Task: Create New Customer with Customer Name: Boston Store, Billing Address Line1: 4200 Skips Lane, Billing Address Line2:  Phoenix, Billing Address Line3:  Arizona 85012, Cell Number: 812-237-6820
Action: Mouse moved to (148, 27)
Screenshot: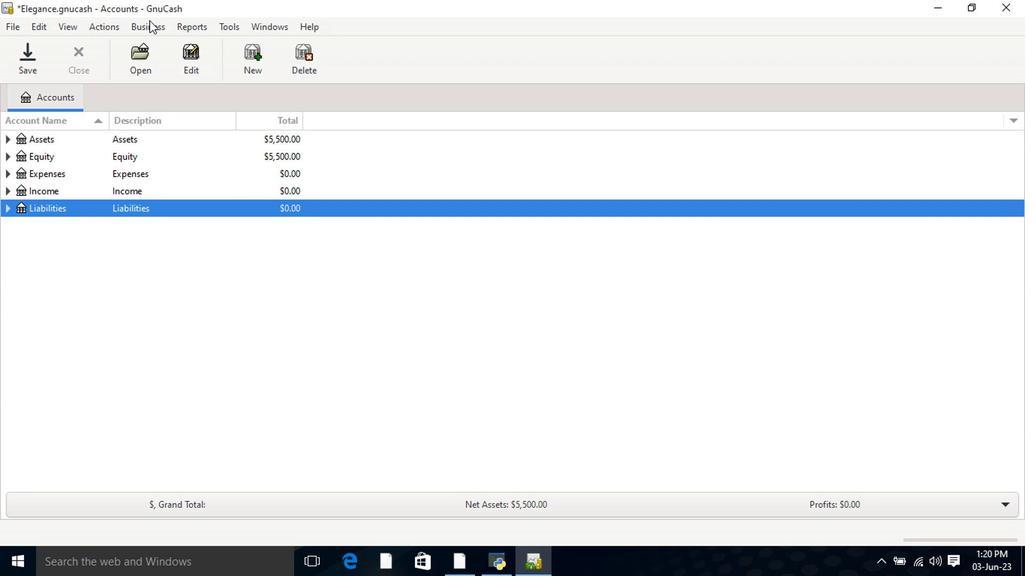 
Action: Mouse pressed left at (148, 27)
Screenshot: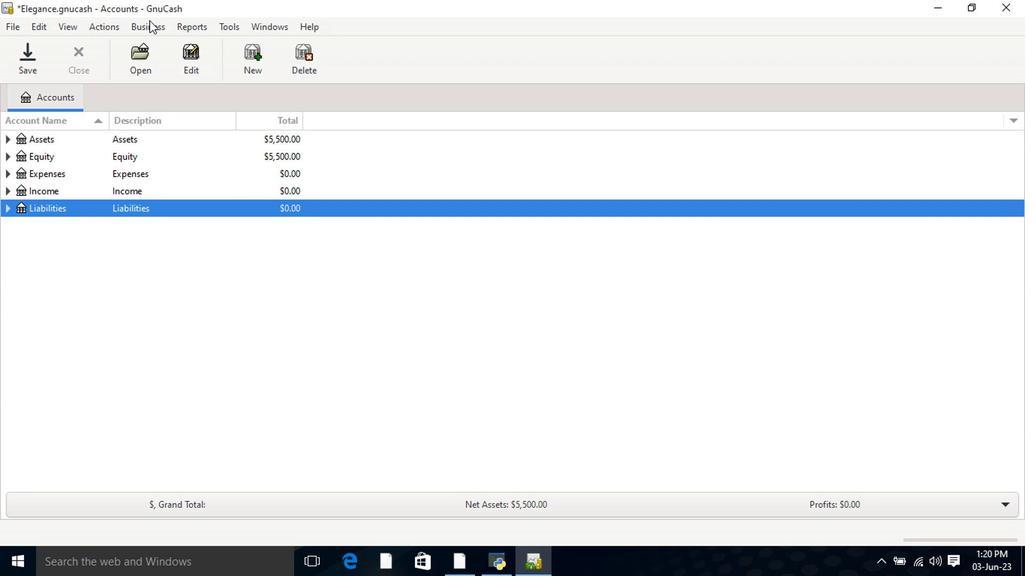 
Action: Mouse moved to (315, 66)
Screenshot: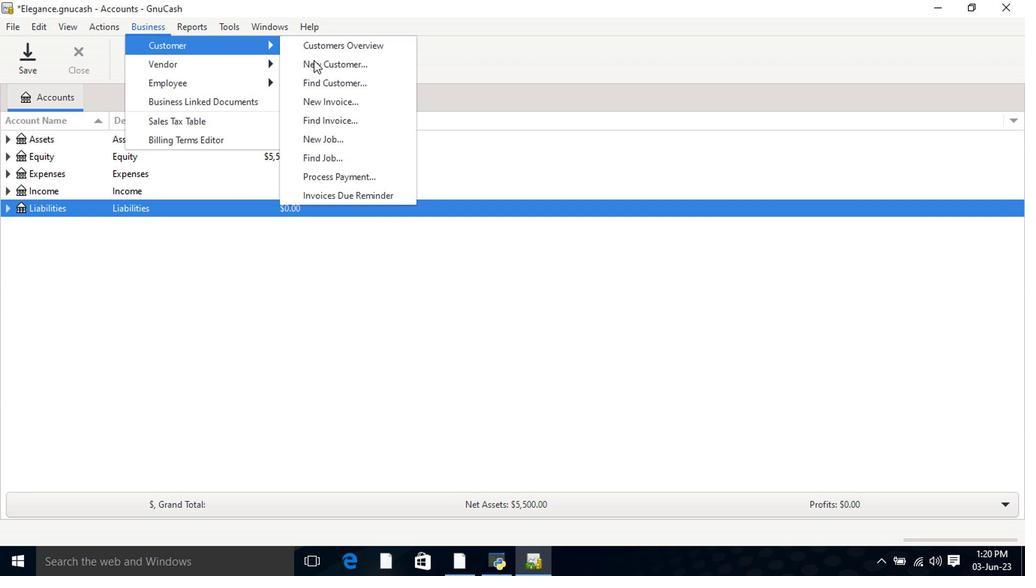 
Action: Mouse pressed left at (315, 66)
Screenshot: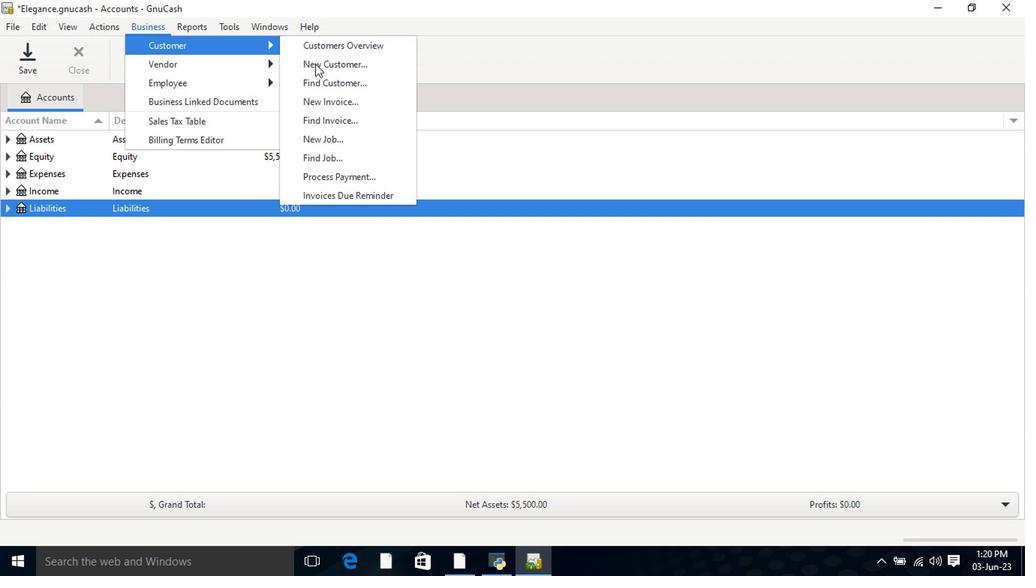 
Action: Mouse moved to (488, 168)
Screenshot: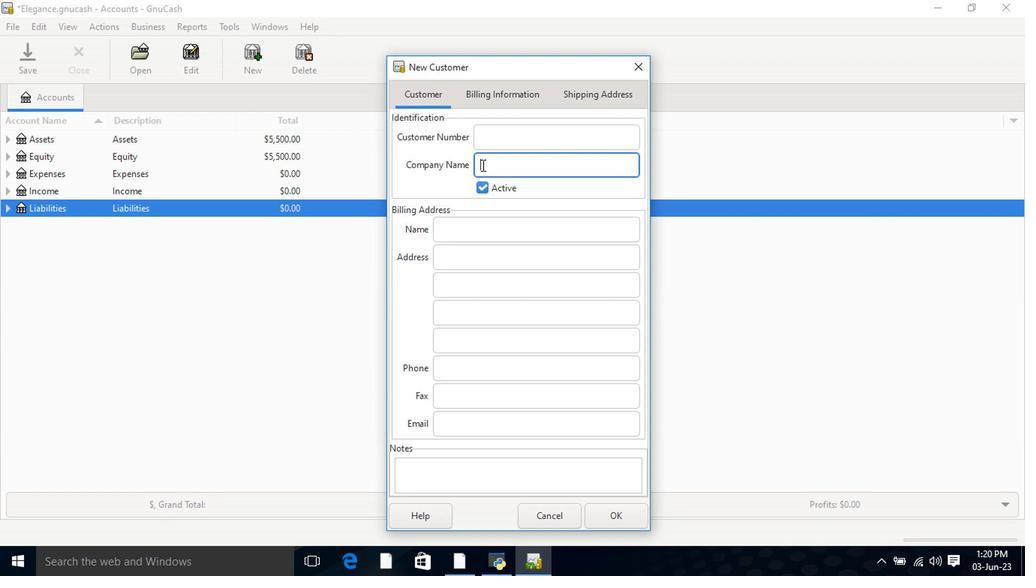 
Action: Key pressed <Key.shift>Boston<Key.space><Key.shift>Sotre<Key.backspace><Key.backspace><Key.backspace><Key.backspace>tore<Key.tab><Key.tab><Key.tab>
Screenshot: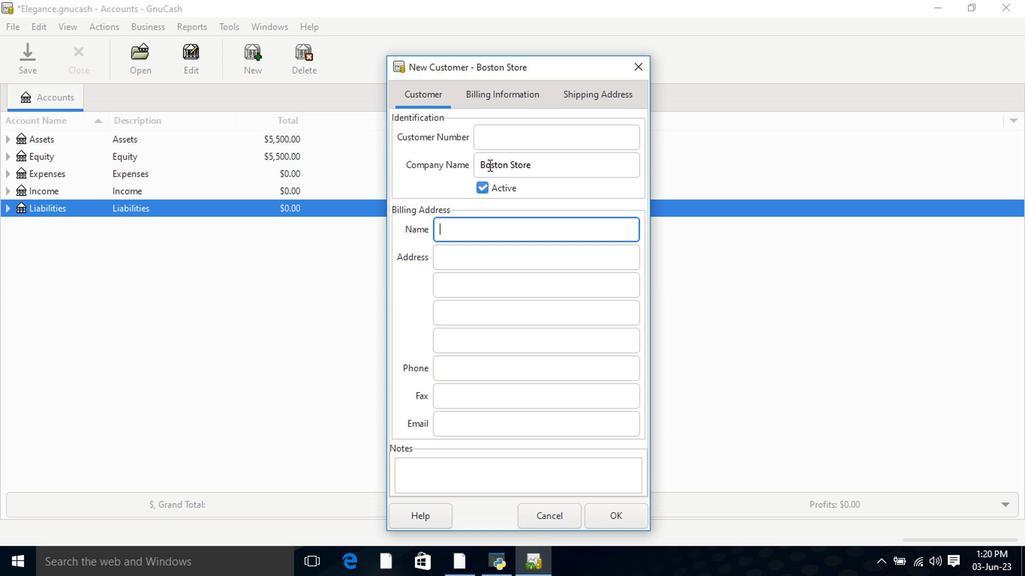 
Action: Mouse moved to (739, 302)
Screenshot: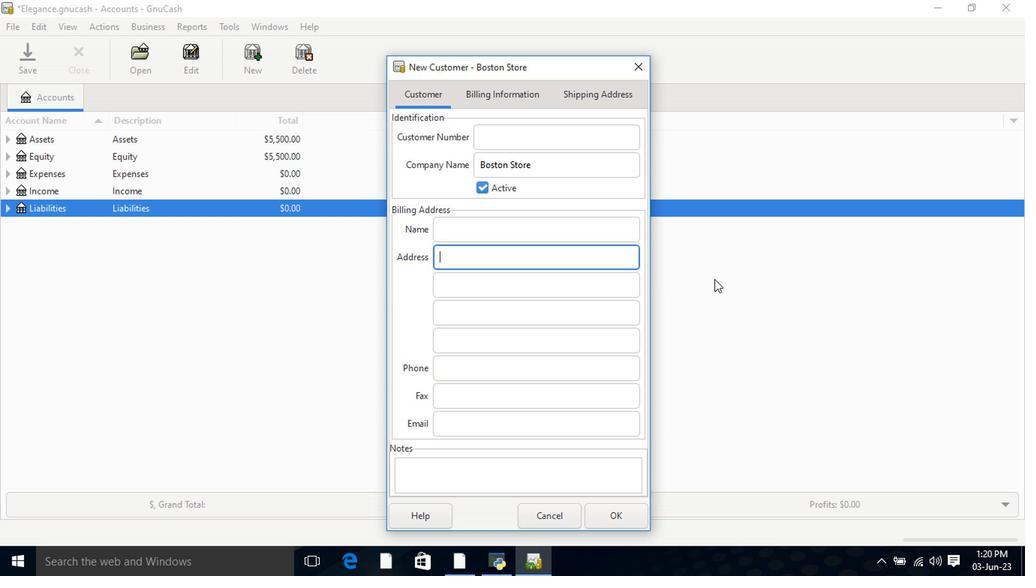 
Action: Key pressed 4200<Key.space><Key.shift>Skips<Key.space><Key.shift>Lane<Key.tab><Key.shift>Phoenix<Key.tab><Key.shift>Arizona<Key.space>85012<Key.tab><Key.tab>812-237-6820
Screenshot: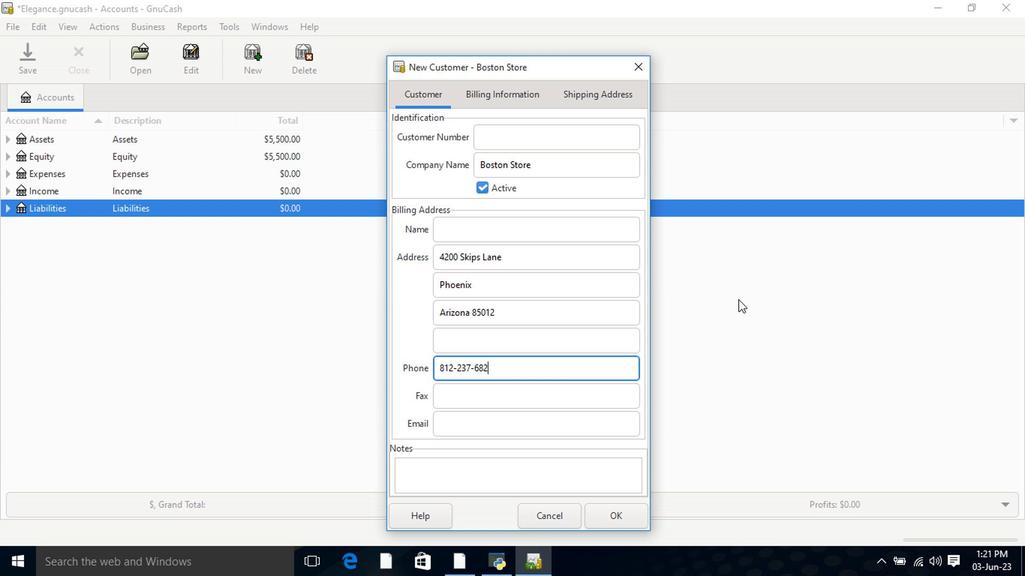 
Action: Mouse moved to (477, 102)
Screenshot: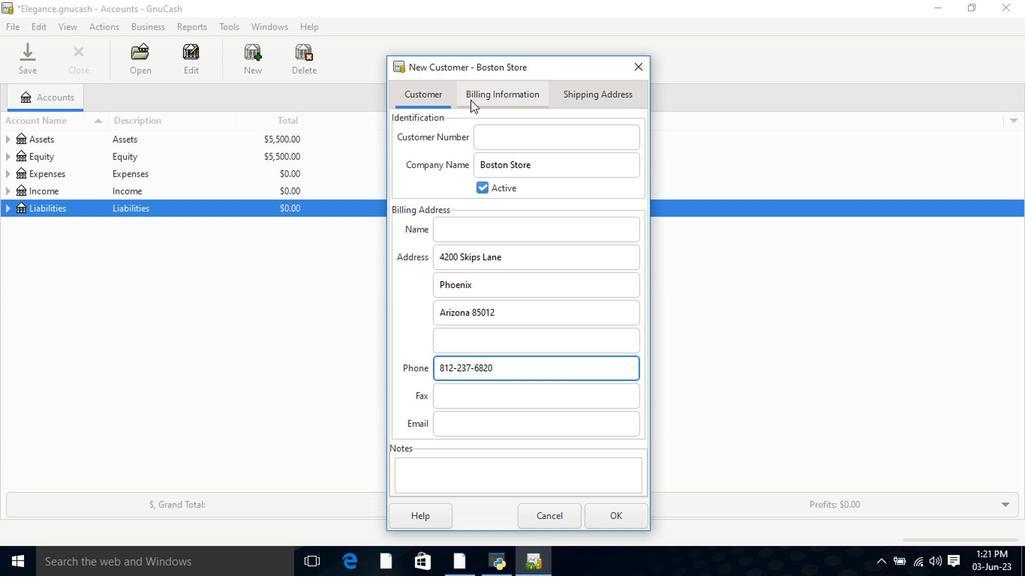 
Action: Mouse pressed left at (477, 102)
Screenshot: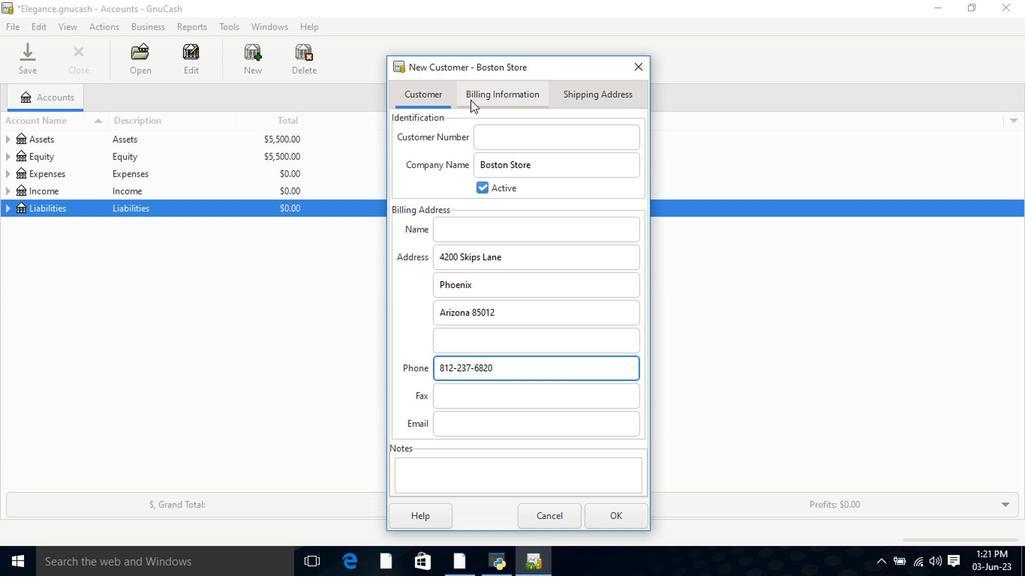 
Action: Mouse moved to (602, 98)
Screenshot: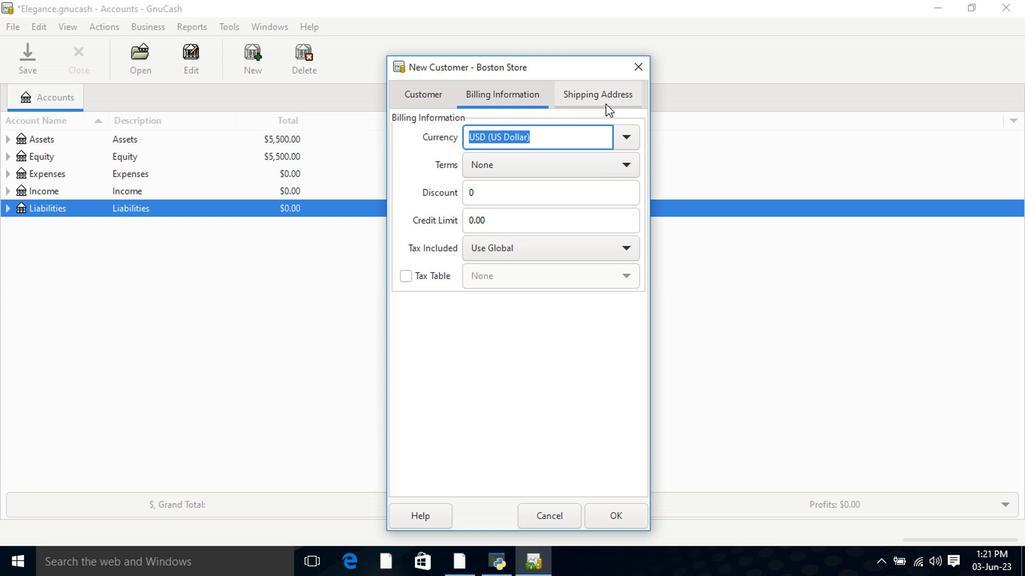 
Action: Mouse pressed left at (602, 98)
Screenshot: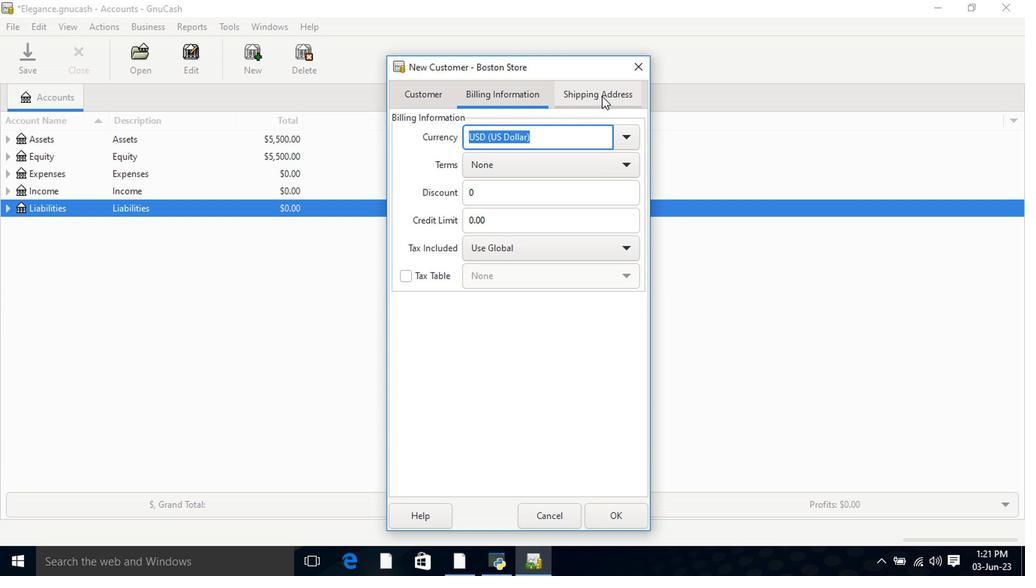 
Action: Mouse moved to (605, 517)
Screenshot: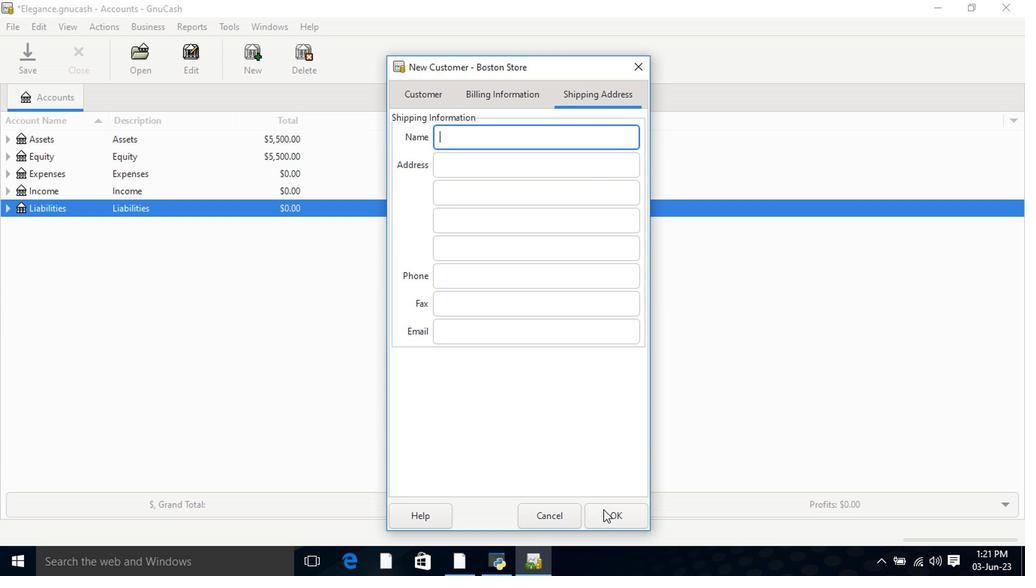 
Action: Mouse pressed left at (605, 517)
Screenshot: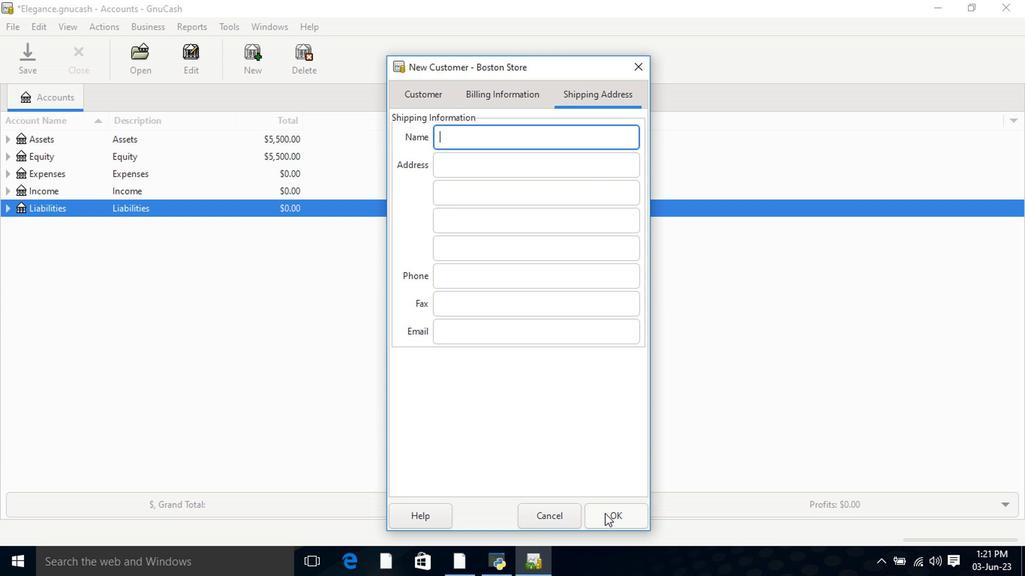 
Action: Mouse moved to (568, 415)
Screenshot: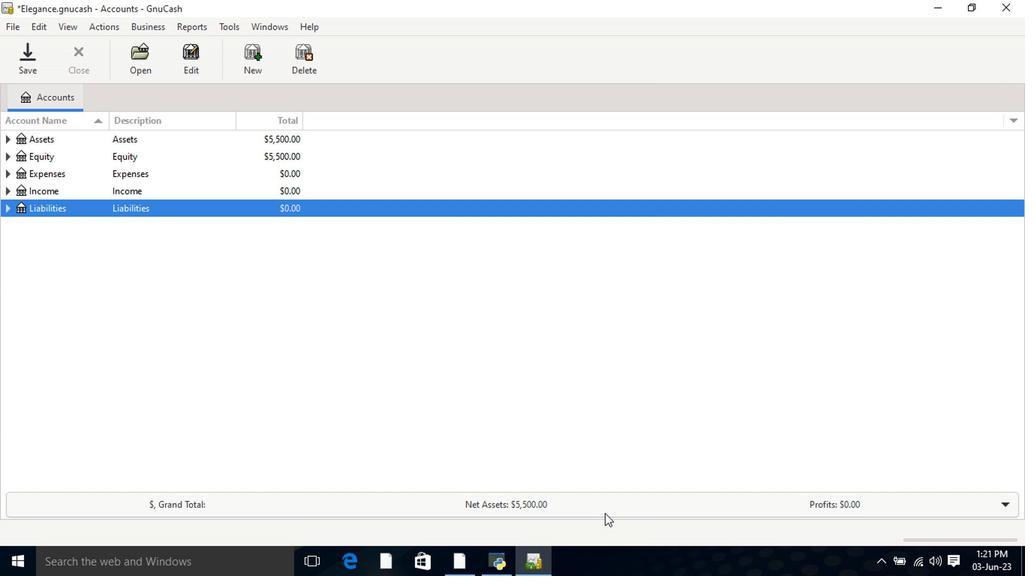 
